 Task: Find and list all files with a specific word in their content.
Action: Mouse moved to (440, 523)
Screenshot: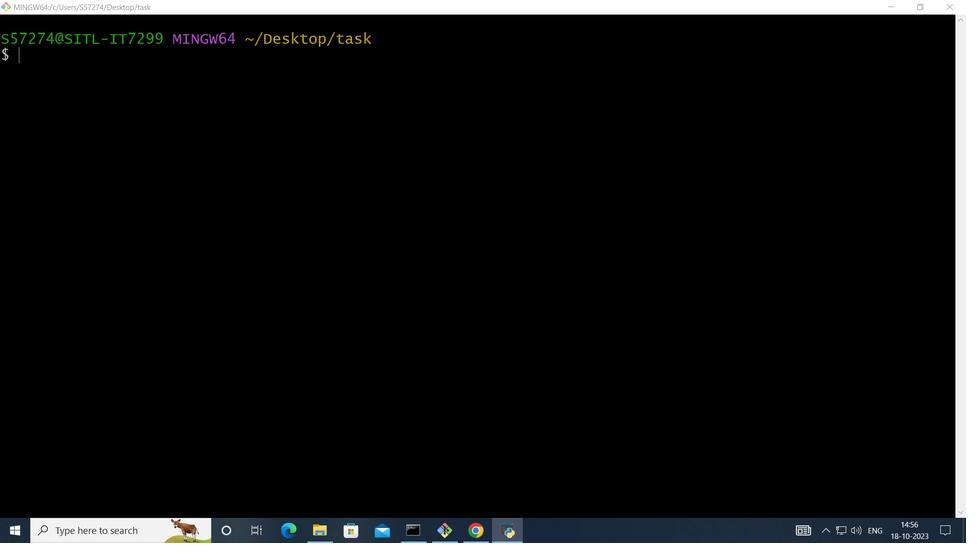 
Action: Mouse pressed left at (440, 523)
Screenshot: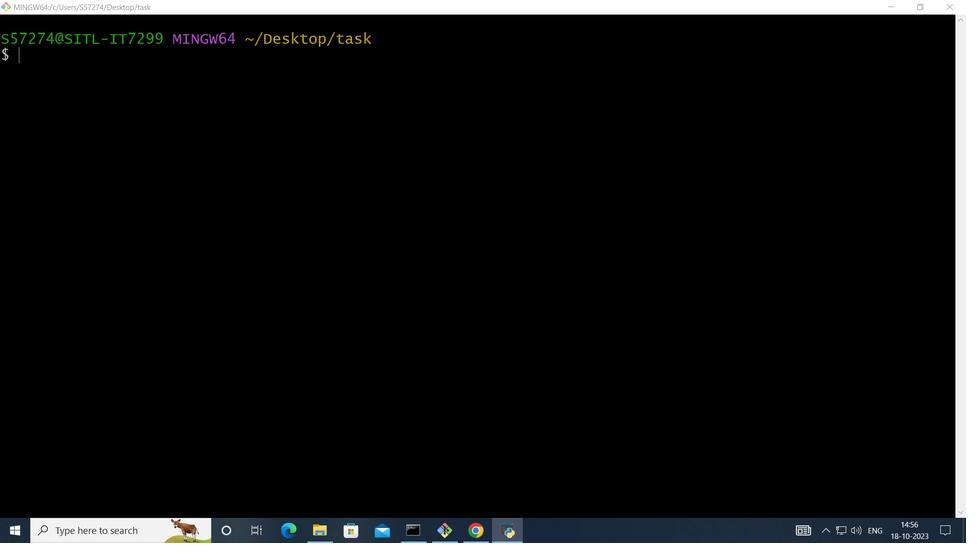 
Action: Mouse moved to (719, 176)
Screenshot: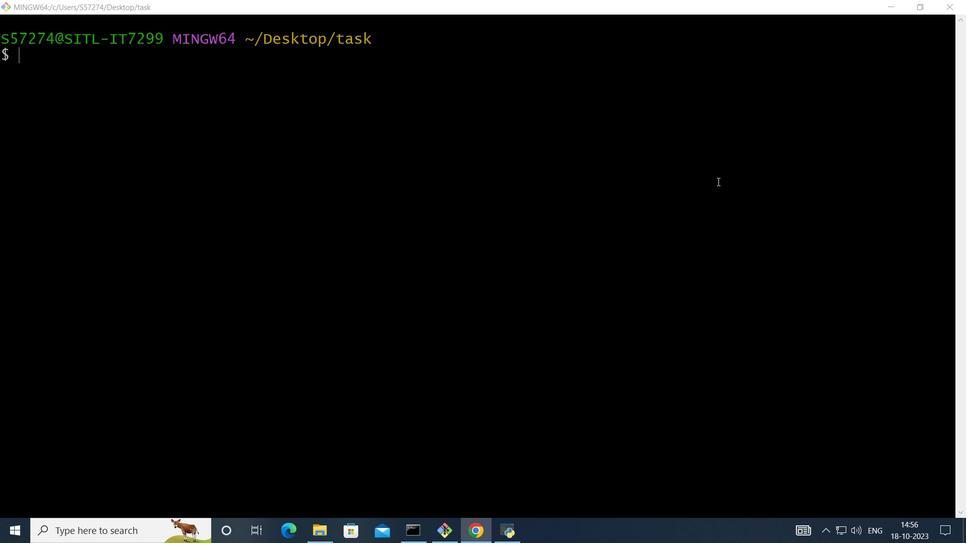 
Action: Mouse pressed left at (719, 176)
Screenshot: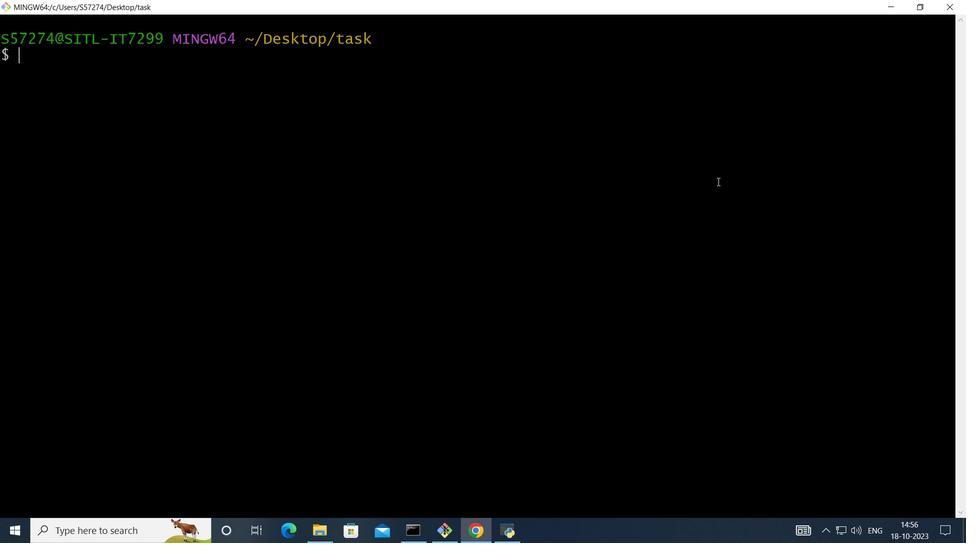 
Action: Mouse moved to (717, 171)
Screenshot: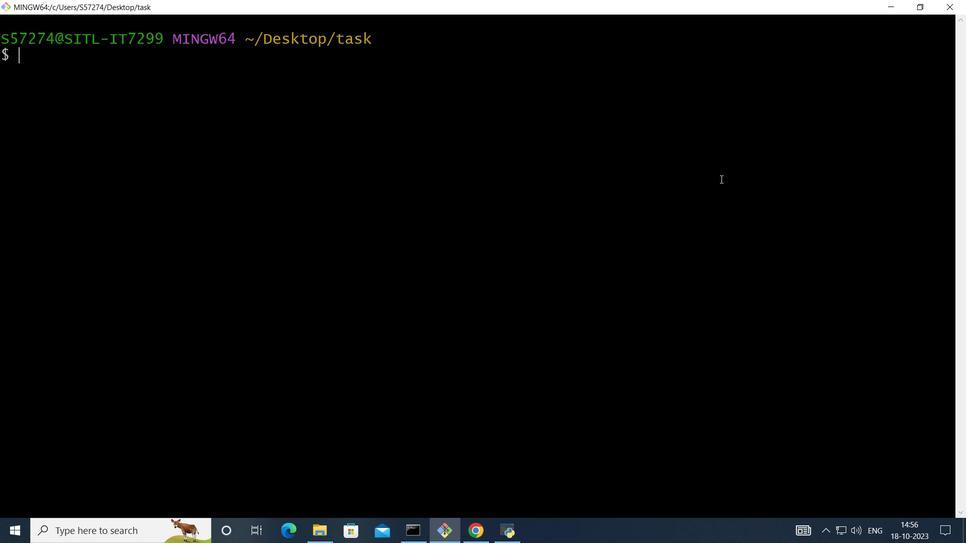 
Action: Key pressed vim<Key.space>files<Key.shift_r>_with<Key.shift_r>_specific<Key.shift_r>_woed<Key.backspace><Key.backspace>rd<Key.shift_r>_in<Key.shift_r>_thie<Key.backspace><Key.backspace>eir<Key.shift_r>_content.sh<Key.enter>ifind<Key.space>/c/<Key.shift_r>Users/<Key.shift_r>S57274/<Key.shift_r>de<Key.backspace><Key.backspace><Key.shift_r>Desktop/task<Key.enter><Key.esc>i<Key.left><Key.up><Key.right><Key.right><Key.right><Key.right><Key.right><Key.right><Key.right><Key.right><Key.right><Key.right><Key.right><Key.right><Key.right><Key.right><Key.right><Key.right><Key.right><Key.right><Key.right><Key.right><Key.right><Key.right><Key.right><Key.right><Key.right><Key.right><Key.right><Key.right><Key.right><Key.right><Key.right><Key.right><Key.right><Key.right><Key.right><Key.right><Key.right><Key.right><Key.space>-type<Key.space>f<Key.space>-exec<Key.space>grep<Key.space>-l<Key.space><Key.shift_r>"example<Key.shift_r>"<Key.space><Key.shift_r>{}<Key.space>\;<Key.esc><Key.shift_r><Key.shift_r><Key.shift_r><Key.shift_r><Key.shift_r><Key.shift_r><Key.shift_r><Key.shift_r><Key.shift_r><Key.shift_r><Key.shift_r>:wq<Key.enter>chmod<Key.space><Key.shift_r>+x<Key.space>files<Key.shift_r>_with<Key.shift_r>_specific<Key.shift_r><Key.shift_r><Key.shift_r><Key.shift_r><Key.shift_r><Key.shift_r><Key.shift_r><Key.shift_r><Key.shift_r><Key.shift_r><Key.shift_r><Key.shift_r><Key.shift_r><Key.shift_r><Key.shift_r><Key.shift_r><Key.shift_r>+<Key.backspace><Key.shift_r>_woe<Key.backspace>rd<Key.shift_r>_in<Key.shift_r>_their<Key.shift_r>_content.sh<Key.enter>./files<Key.shift_r>_with<Key.shift_r>_specific<Key.shift_r>_word<Key.shift_r>_in<Key.shift_r>_their<Key.shift_r>_content.sh<Key.enter><Key.up><Key.up><Key.up><Key.enter><Key.left><Key.left><Key.left><Key.left><Key.left><Key.left><Key.backspace><Key.backspace><Key.backspace><Key.backspace><Key.right><Key.right><Key.right><Key.right>i<Key.backspace><Key.backspace><Key.backspace><Key.backspace><Key.backspace><Key.backspace><Key.backspace>num<Key.esc><Key.shift_r>:wq<Key.enter><Key.up><Key.up><Key.enter>
Screenshot: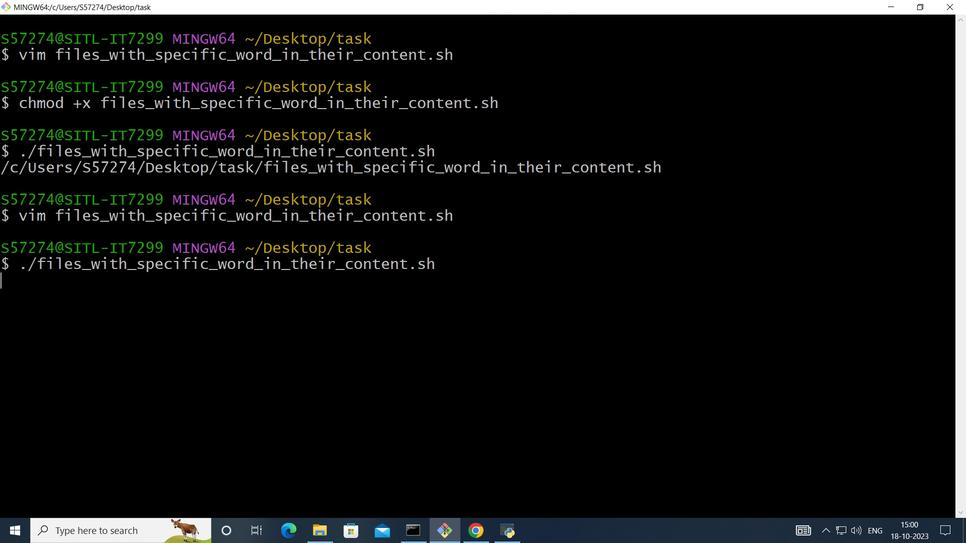 
